 Task: Create a section Epic Expedition and in the section, add a milestone Data Privacy Compliance in the project WorkSmart.
Action: Mouse moved to (87, 253)
Screenshot: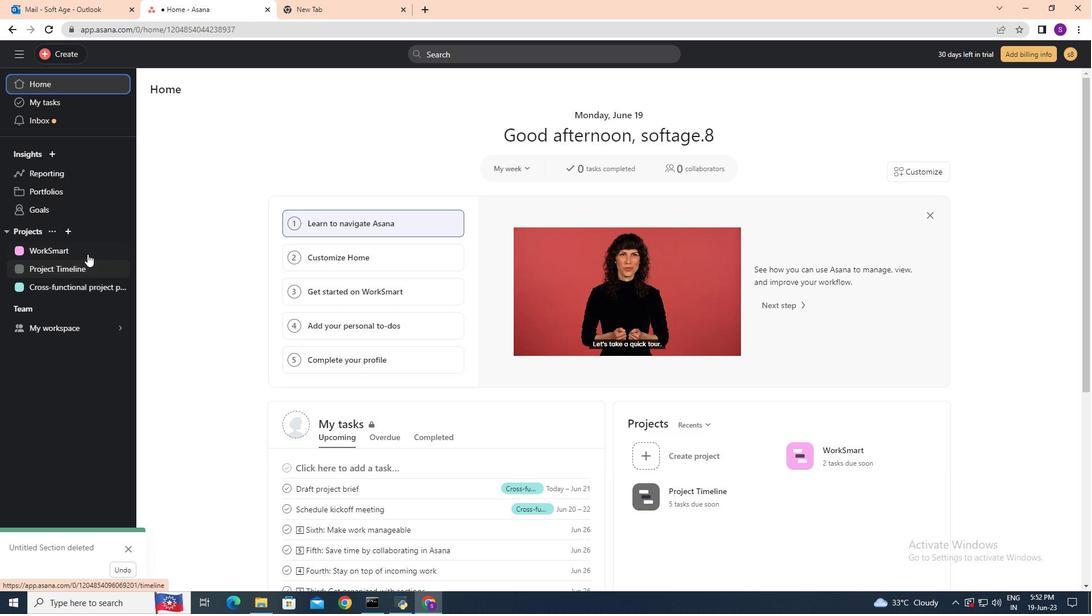 
Action: Mouse pressed left at (87, 253)
Screenshot: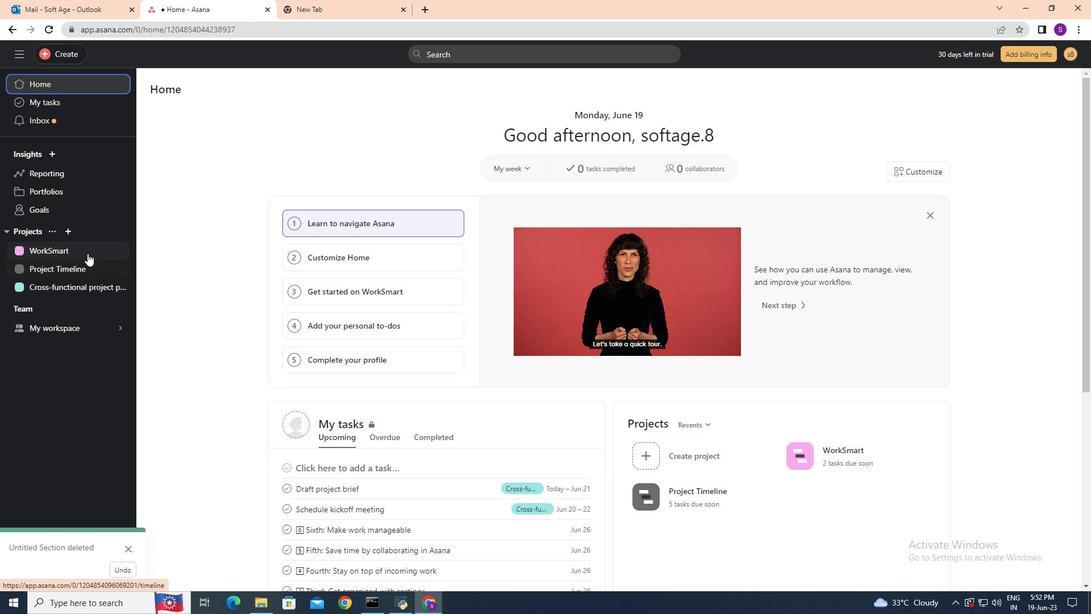 
Action: Mouse moved to (184, 480)
Screenshot: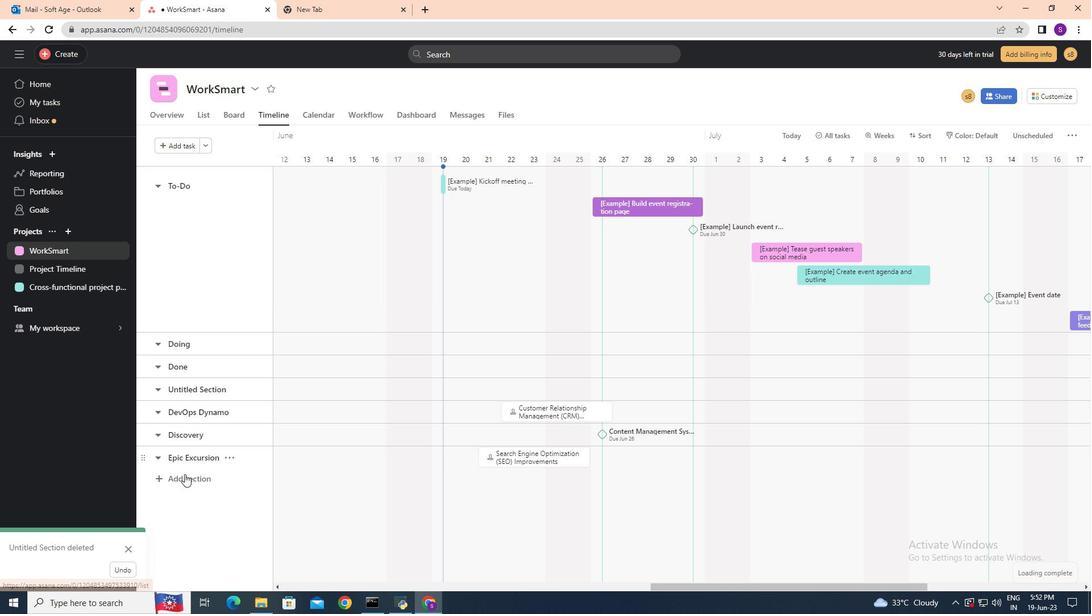 
Action: Mouse pressed left at (184, 480)
Screenshot: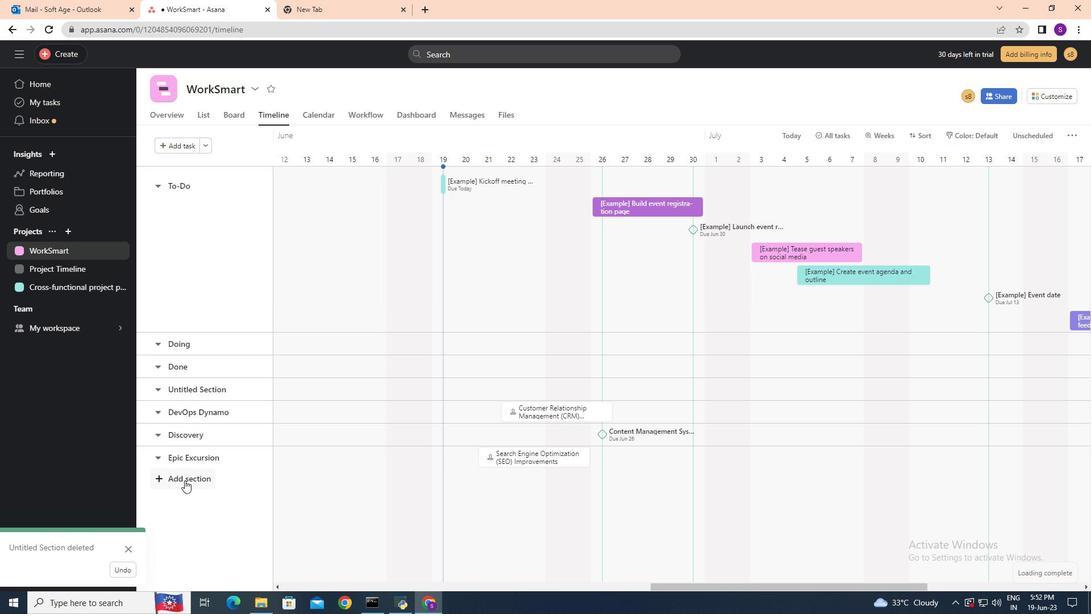 
Action: Key pressed <Key.shift><Key.shift><Key.shift><Key.shift><Key.shift><Key.shift><Key.shift><Key.shift><Key.shift><Key.shift><Key.shift><Key.shift><Key.shift><Key.shift><Key.shift><Key.shift><Key.shift><Key.shift>Epic<Key.space><Key.shift><Key.shift><Key.shift><Key.shift><Key.shift><Key.shift><Key.shift><Key.shift><Key.shift><Key.shift><Key.shift><Key.shift><Key.shift><Key.shift><Key.shift><Key.shift><Key.shift>Expedition<Key.enter>
Screenshot: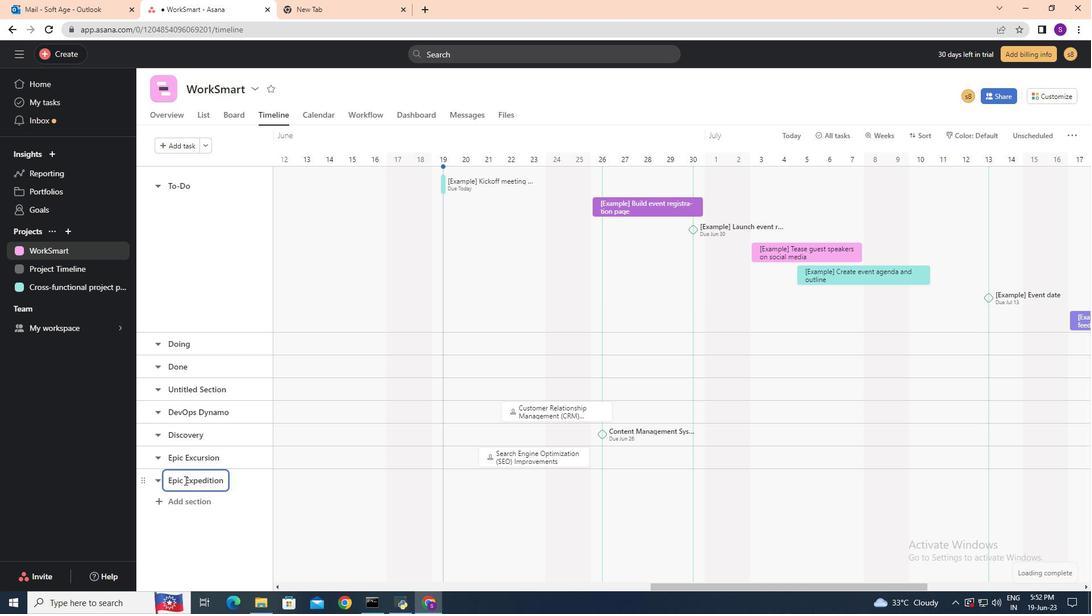 
Action: Mouse moved to (365, 479)
Screenshot: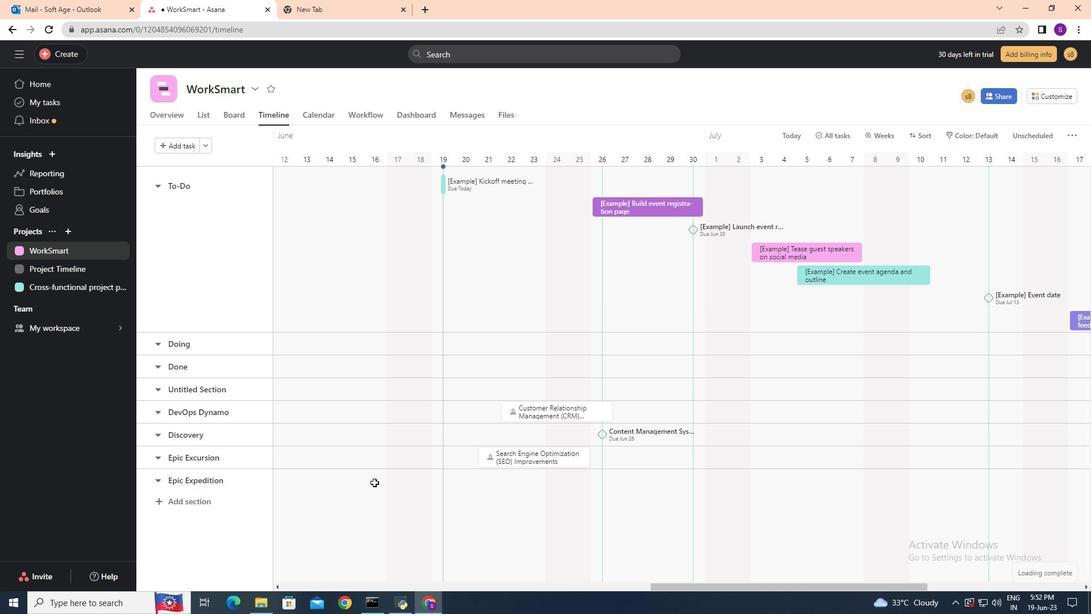 
Action: Mouse pressed left at (365, 479)
Screenshot: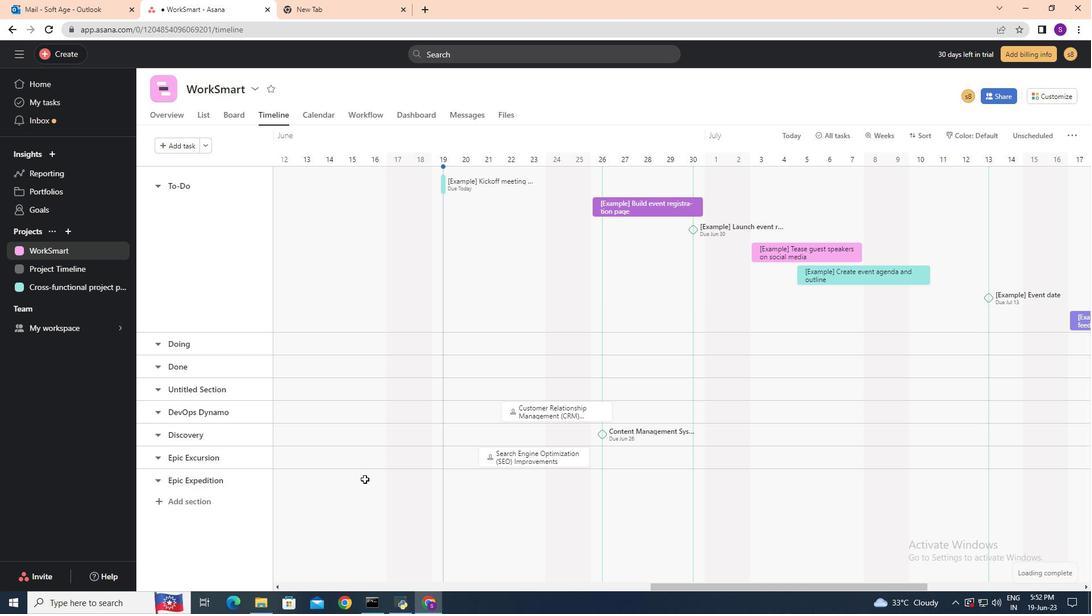 
Action: Mouse moved to (365, 479)
Screenshot: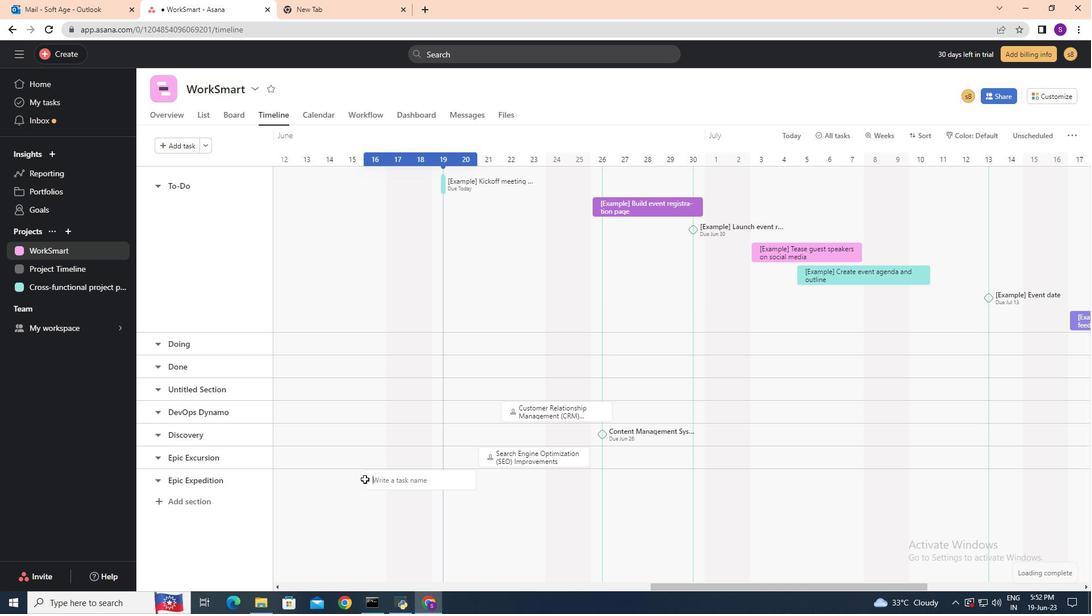 
Action: Key pressed <Key.shift><Key.shift><Key.shift><Key.shift><Key.shift><Key.shift><Key.shift><Key.shift><Key.shift><Key.shift><Key.shift><Key.shift><Key.shift><Key.shift><Key.shift><Key.shift>Data<Key.space><Key.shift>Privacy<Key.space><Key.shift><Key.shift><Key.shift><Key.shift><Key.shift><Key.shift><Key.shift>Compliance<Key.space>
Screenshot: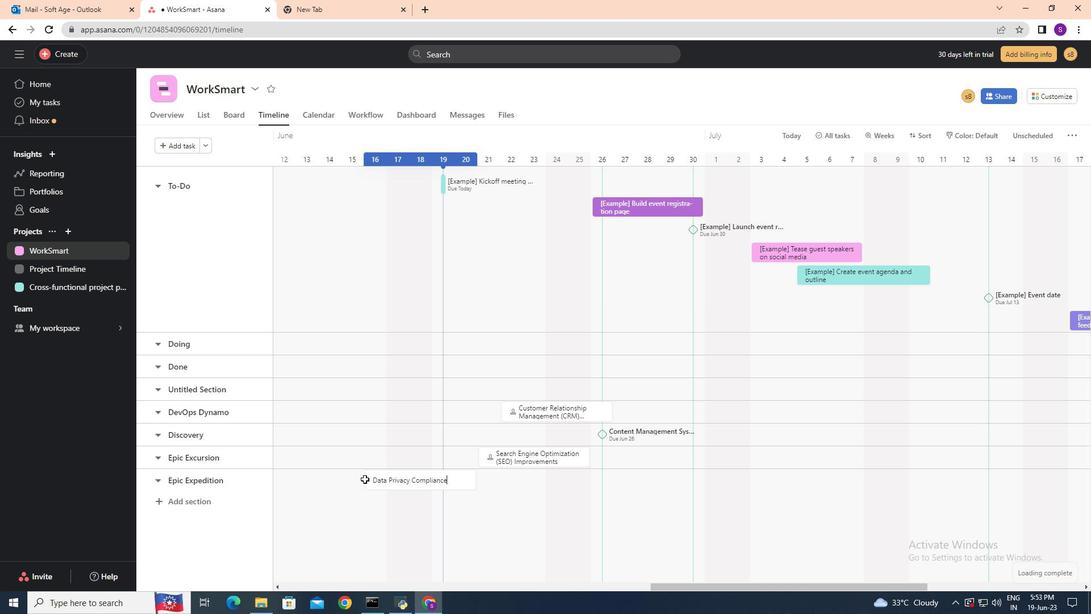 
Action: Mouse moved to (422, 481)
Screenshot: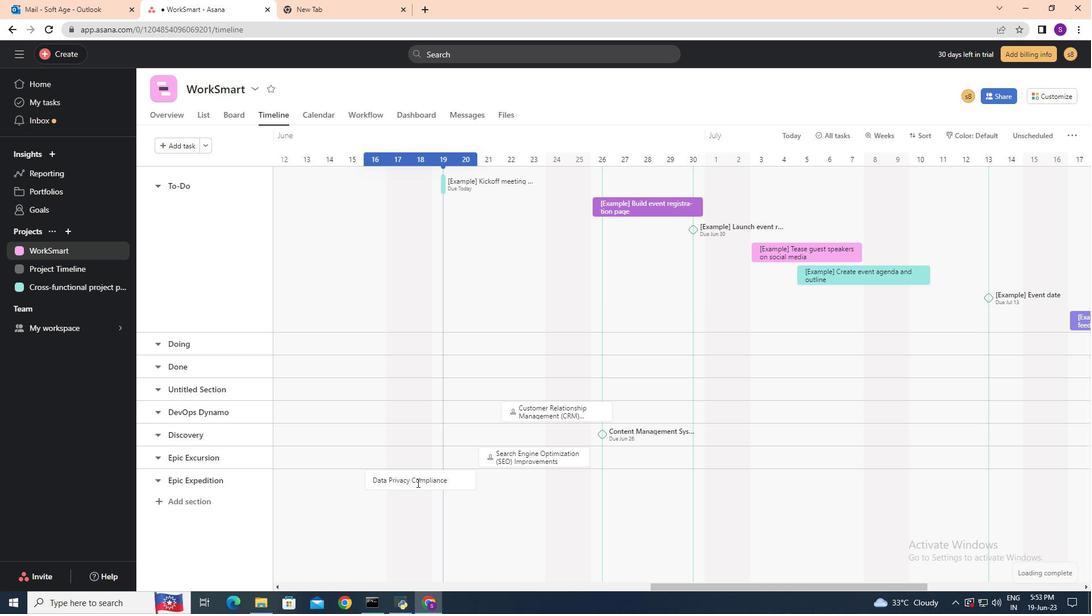 
Action: Mouse pressed right at (422, 481)
Screenshot: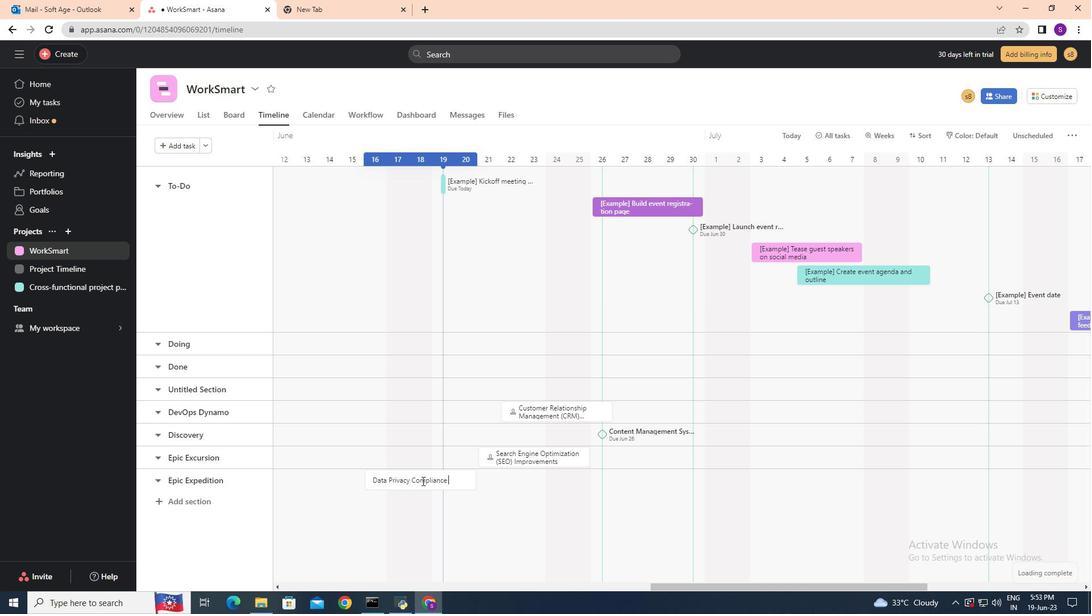 
Action: Mouse moved to (454, 444)
Screenshot: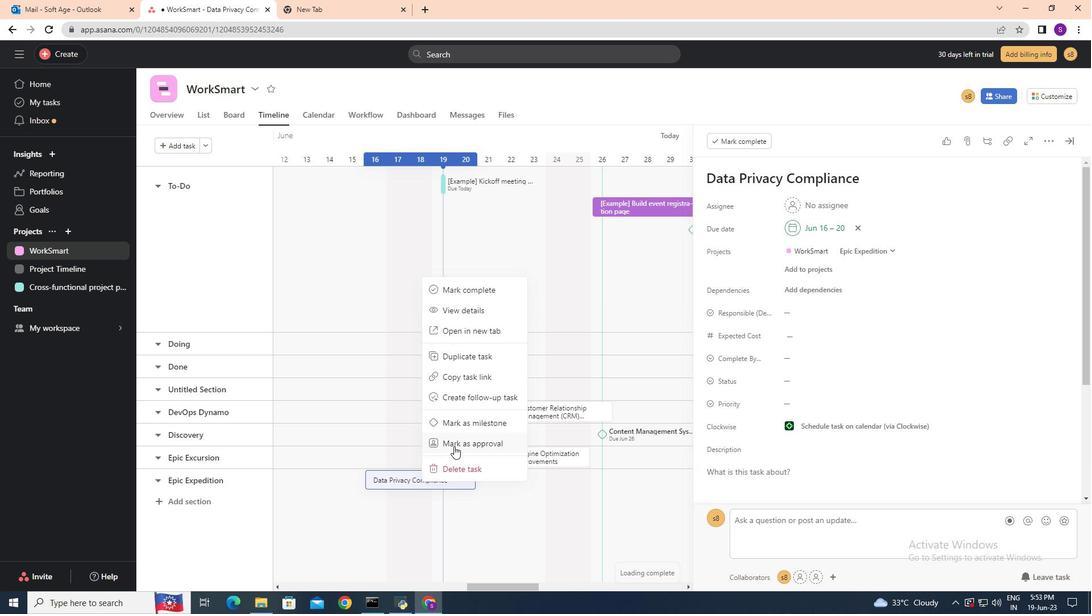 
Action: Mouse pressed left at (454, 444)
Screenshot: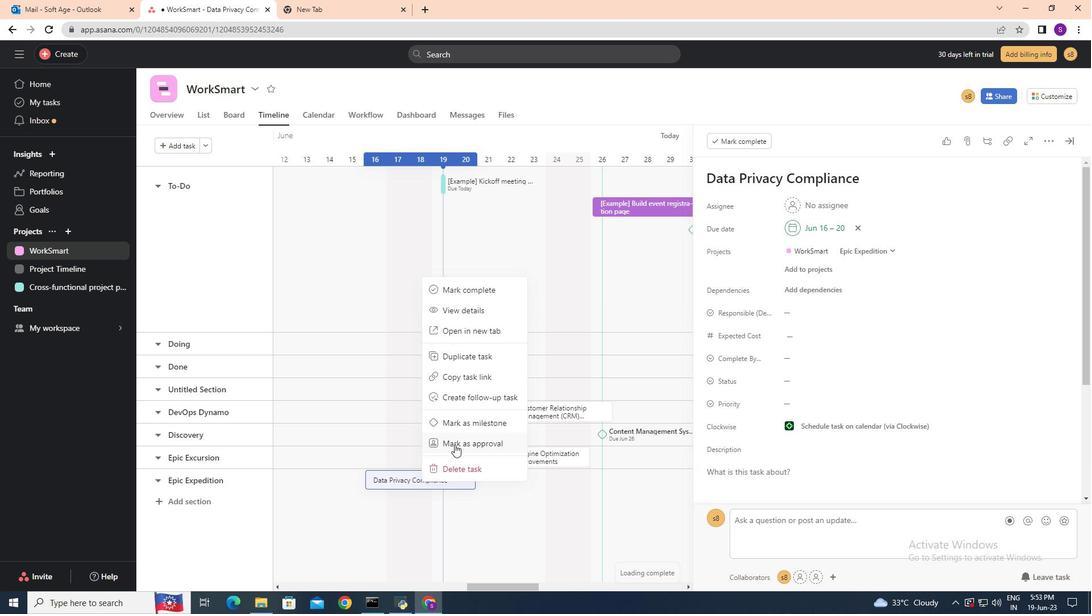 
